 Task: Create a due date automation trigger when advanced on, on the tuesday after a card is due add dates starting today at 11:00 AM.
Action: Mouse moved to (1193, 97)
Screenshot: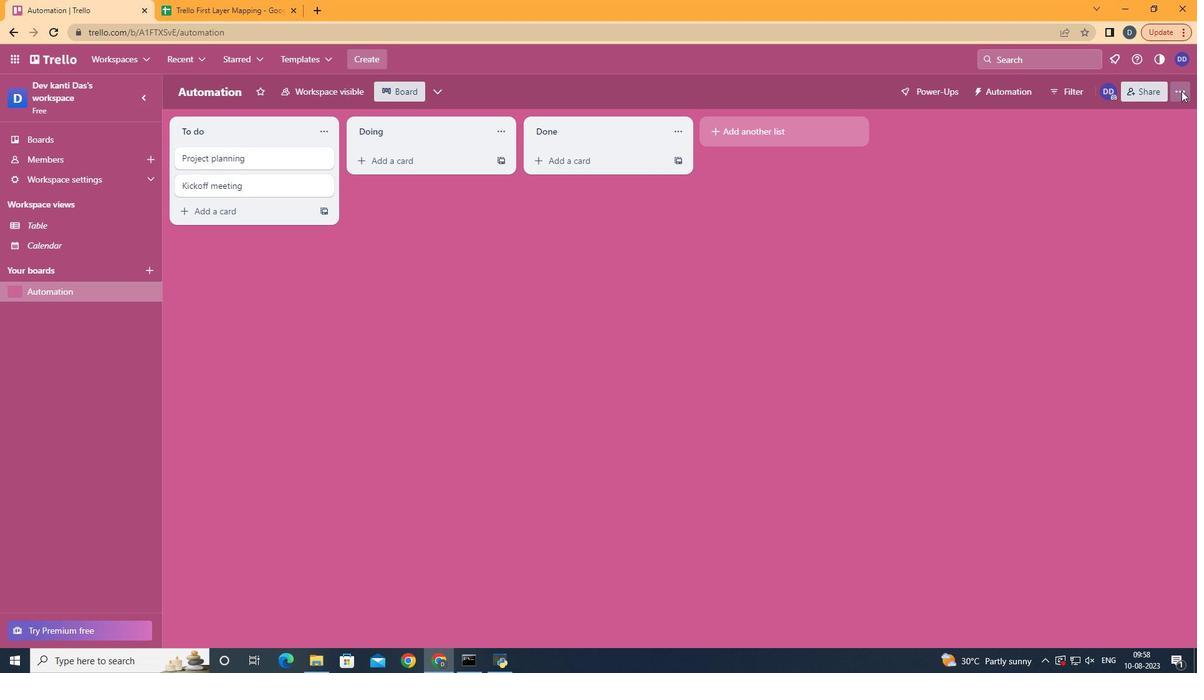 
Action: Mouse pressed left at (1193, 97)
Screenshot: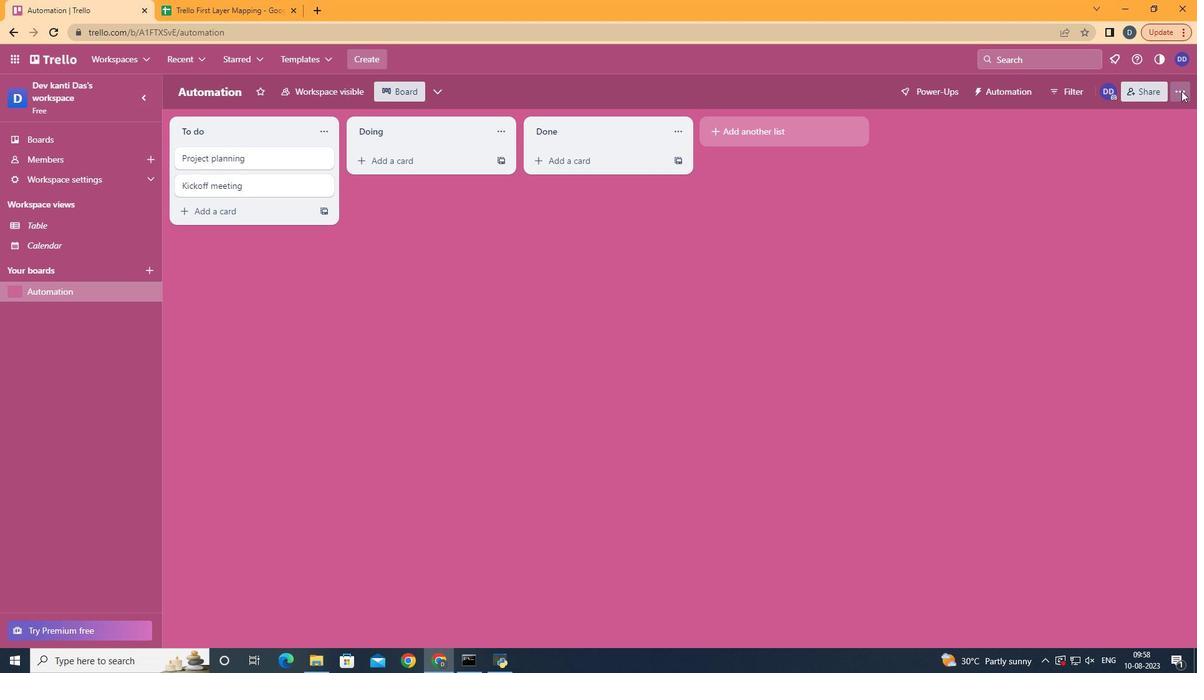 
Action: Mouse moved to (1088, 279)
Screenshot: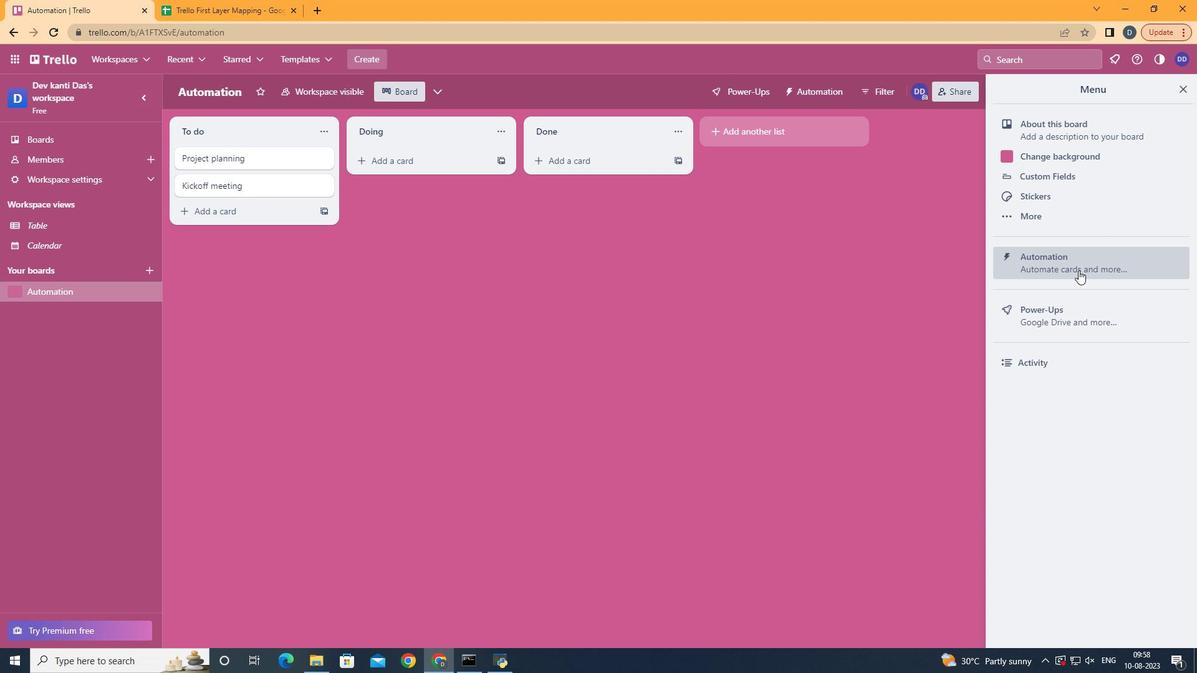 
Action: Mouse pressed left at (1088, 279)
Screenshot: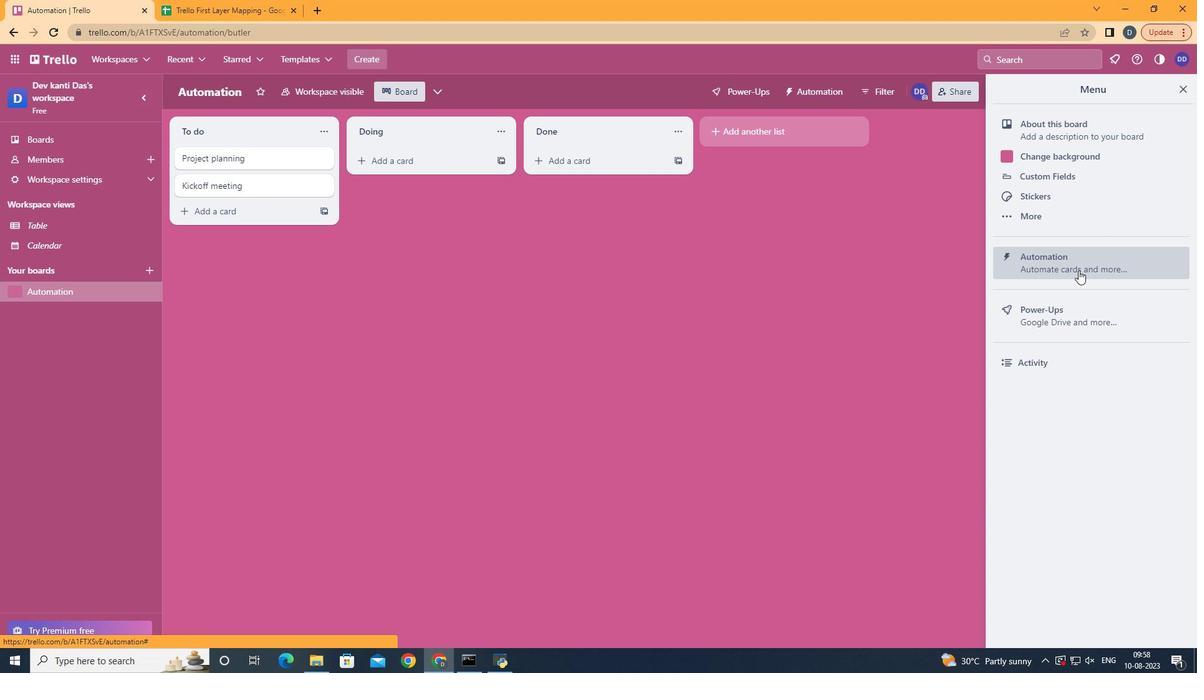 
Action: Mouse moved to (232, 259)
Screenshot: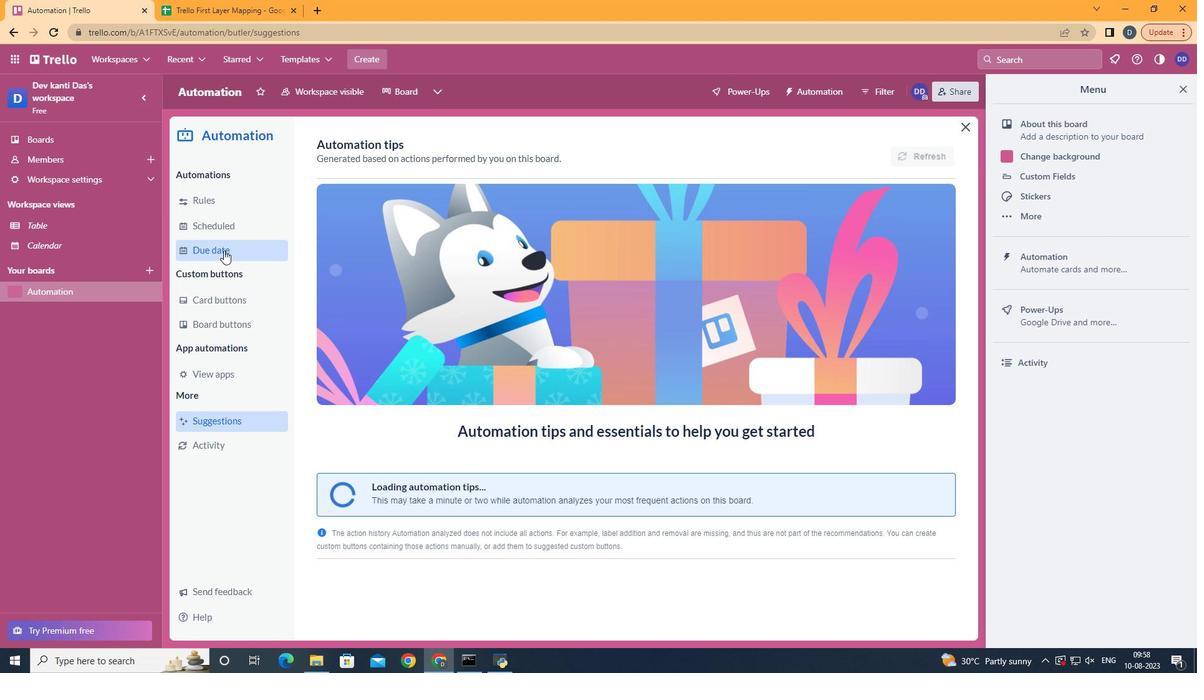 
Action: Mouse pressed left at (232, 259)
Screenshot: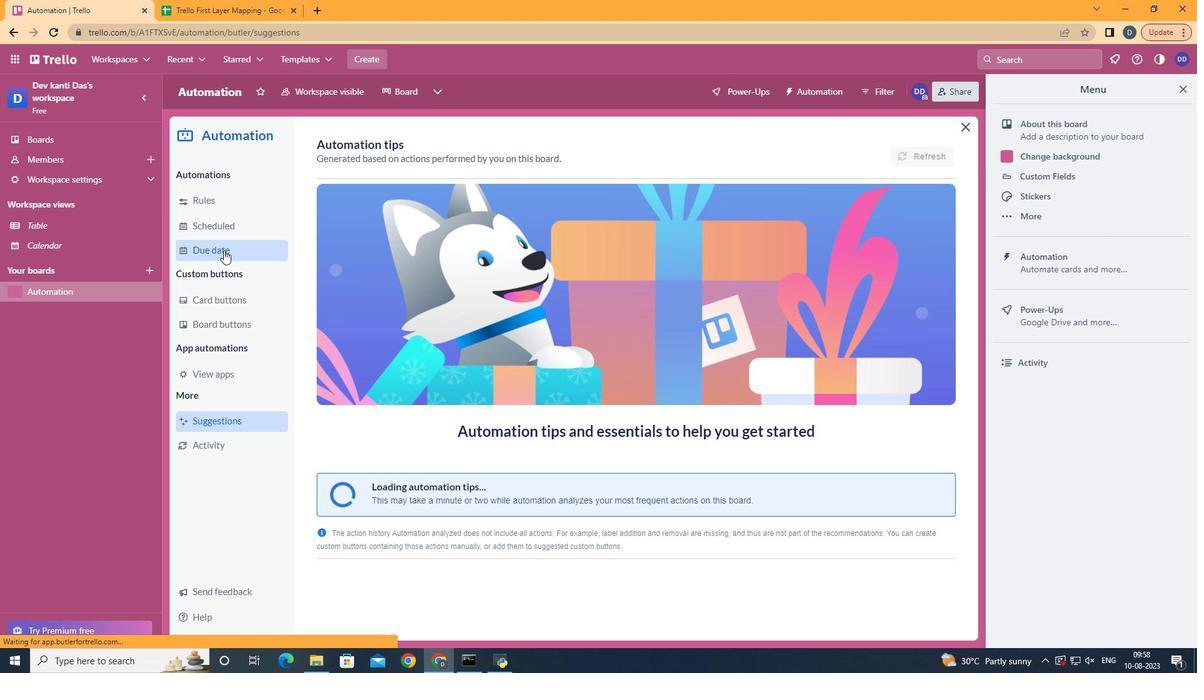 
Action: Mouse moved to (894, 157)
Screenshot: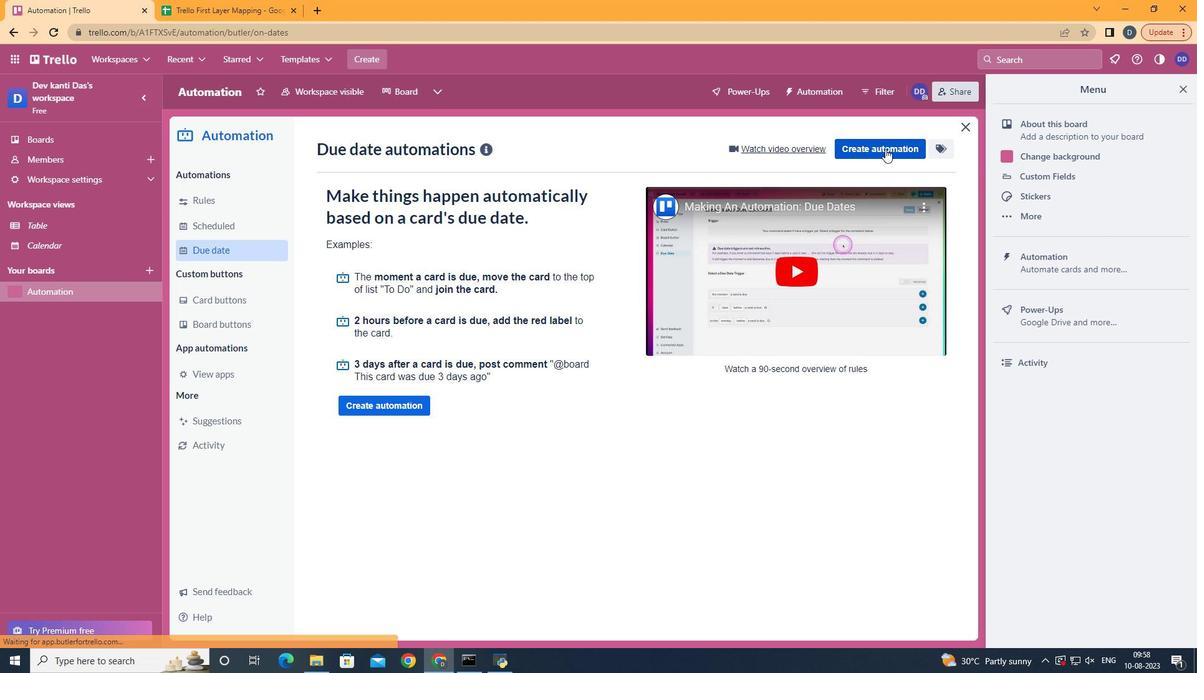 
Action: Mouse pressed left at (894, 157)
Screenshot: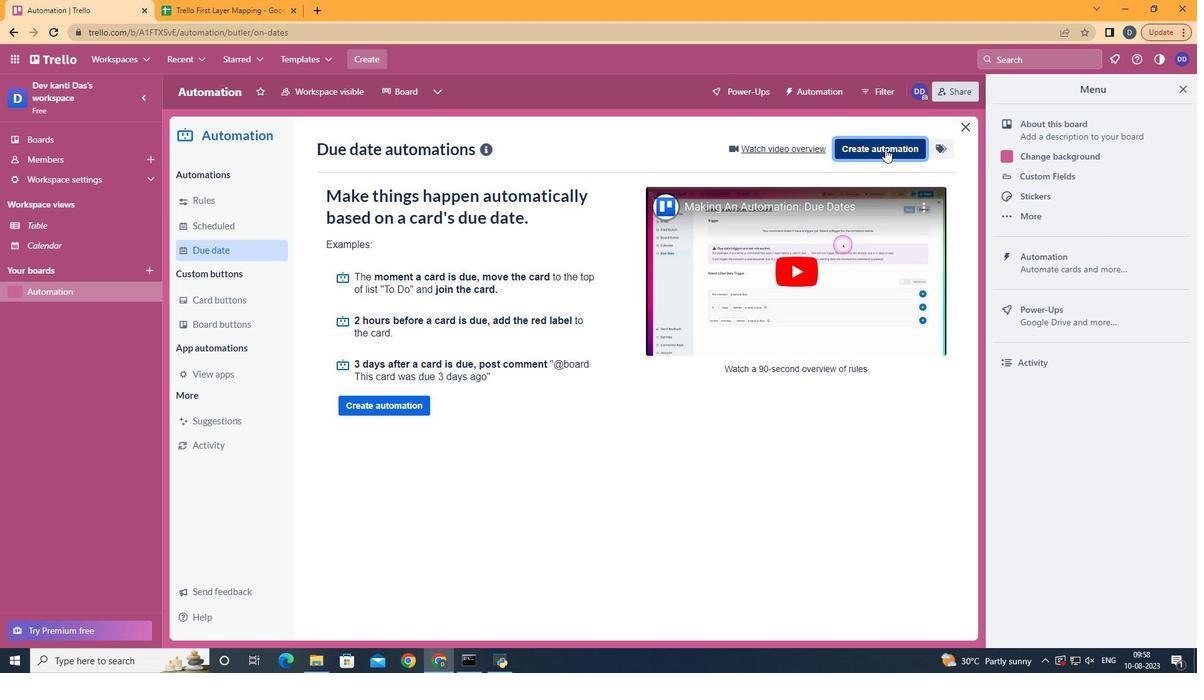 
Action: Mouse moved to (619, 284)
Screenshot: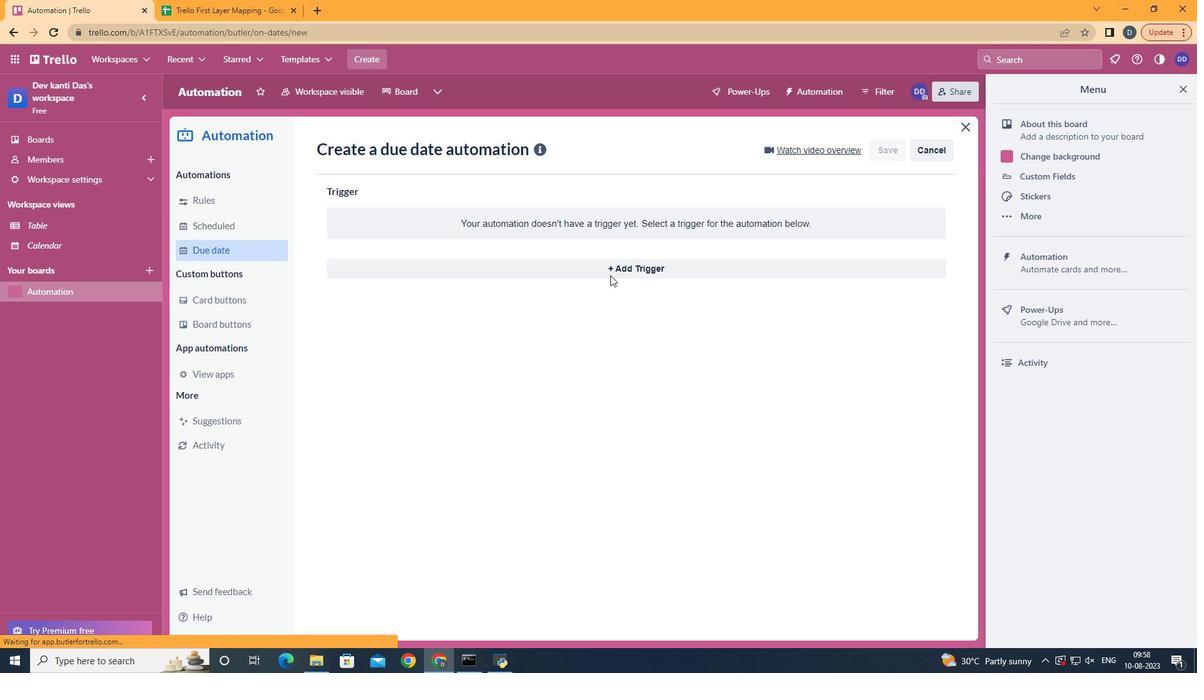 
Action: Mouse pressed left at (619, 284)
Screenshot: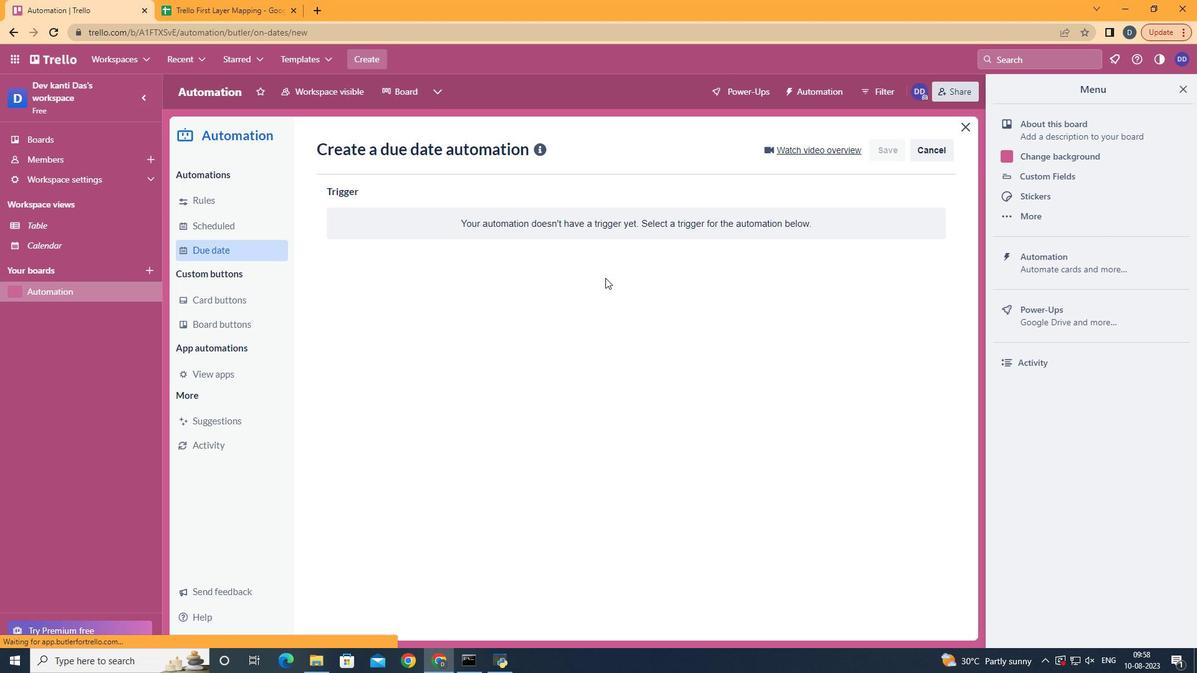 
Action: Mouse moved to (413, 361)
Screenshot: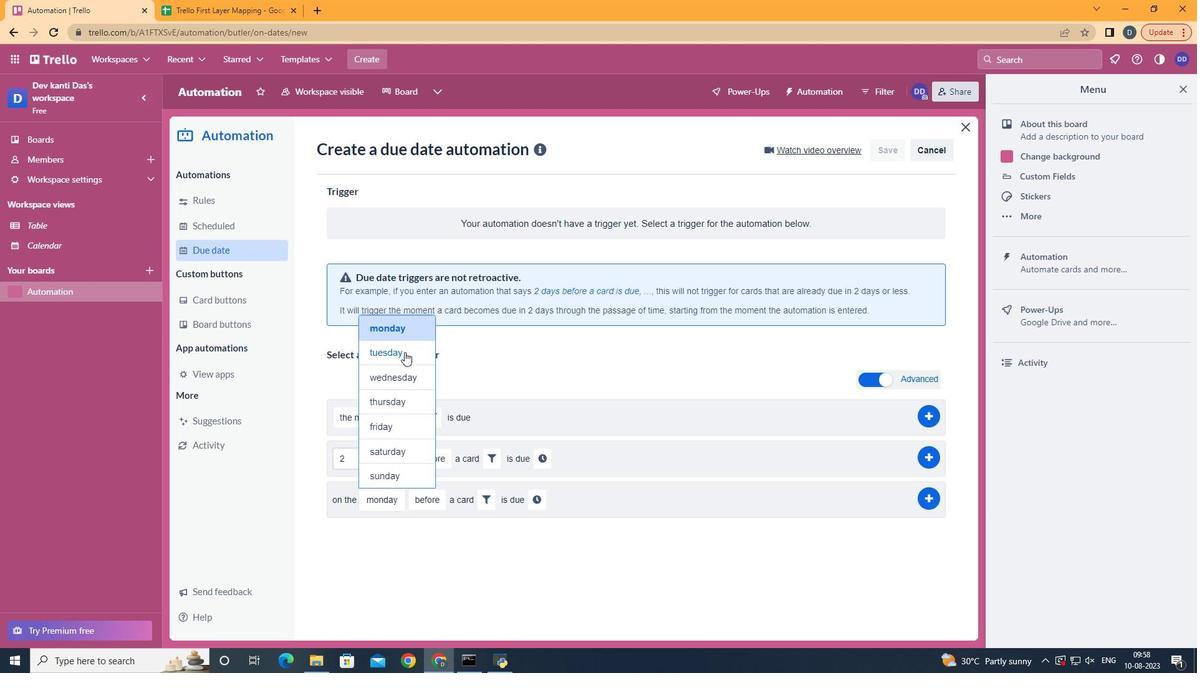 
Action: Mouse pressed left at (413, 361)
Screenshot: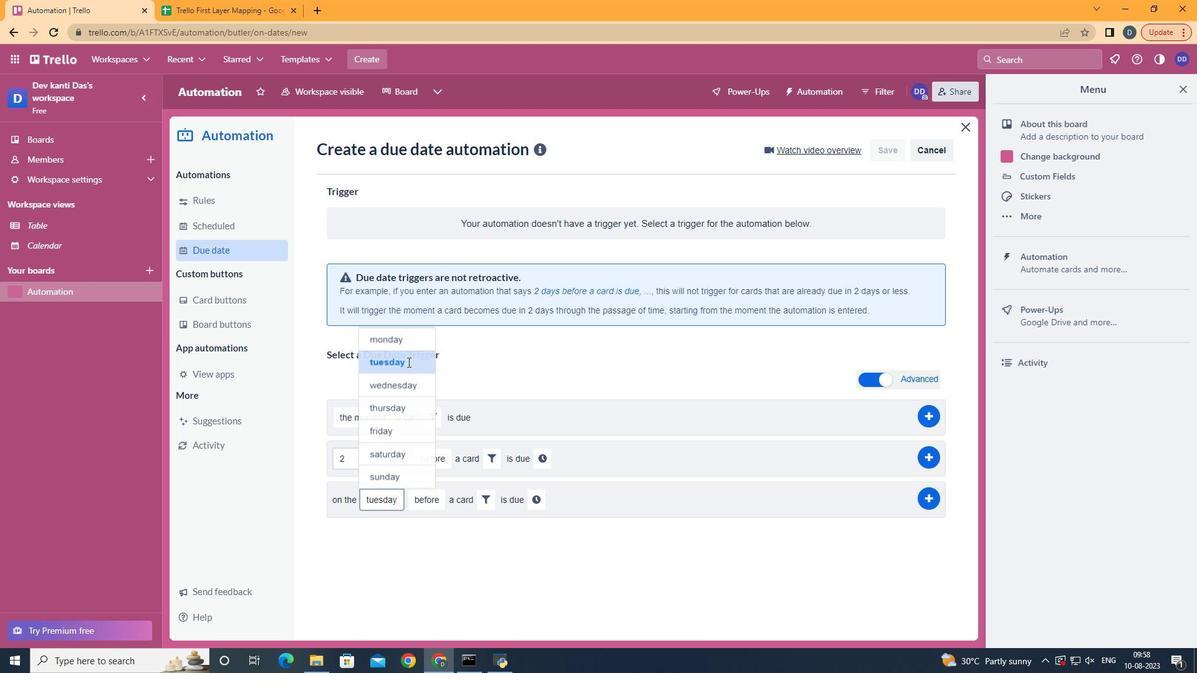 
Action: Mouse moved to (457, 558)
Screenshot: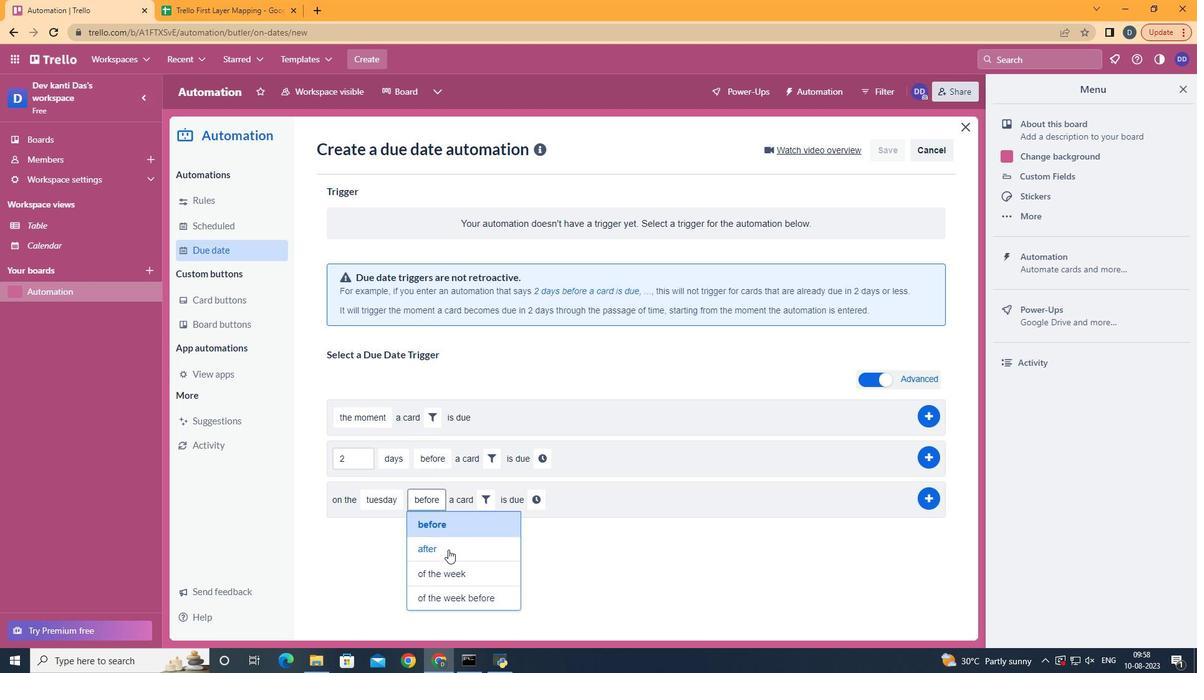 
Action: Mouse pressed left at (457, 558)
Screenshot: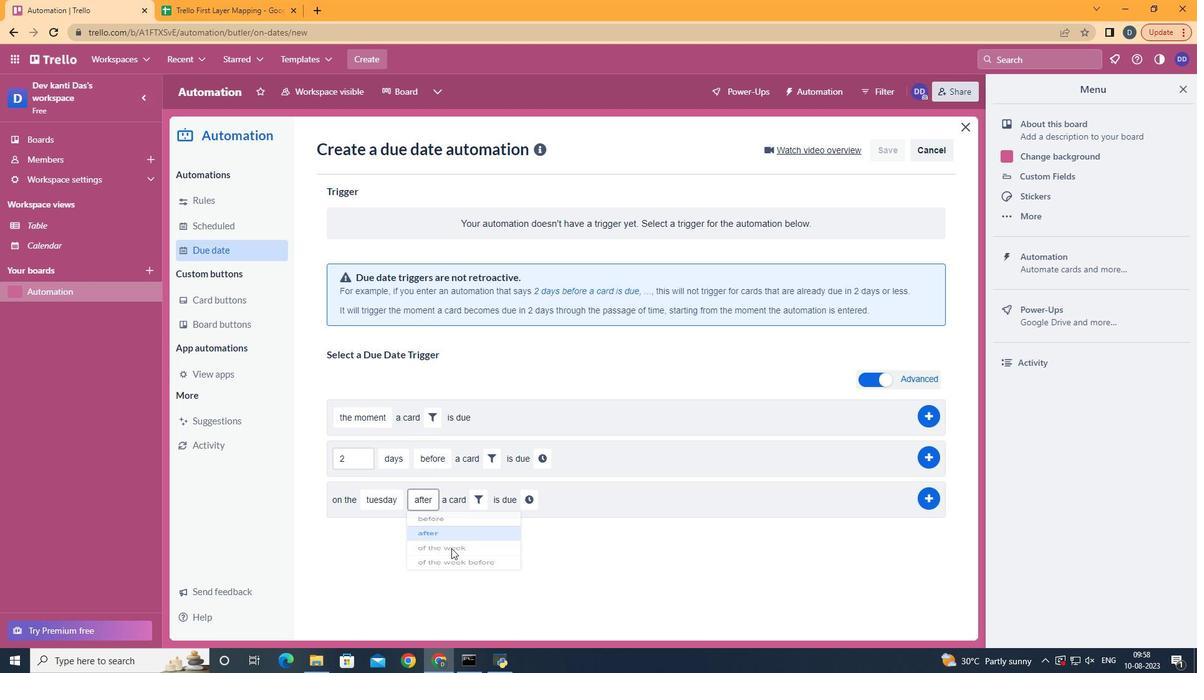 
Action: Mouse moved to (494, 510)
Screenshot: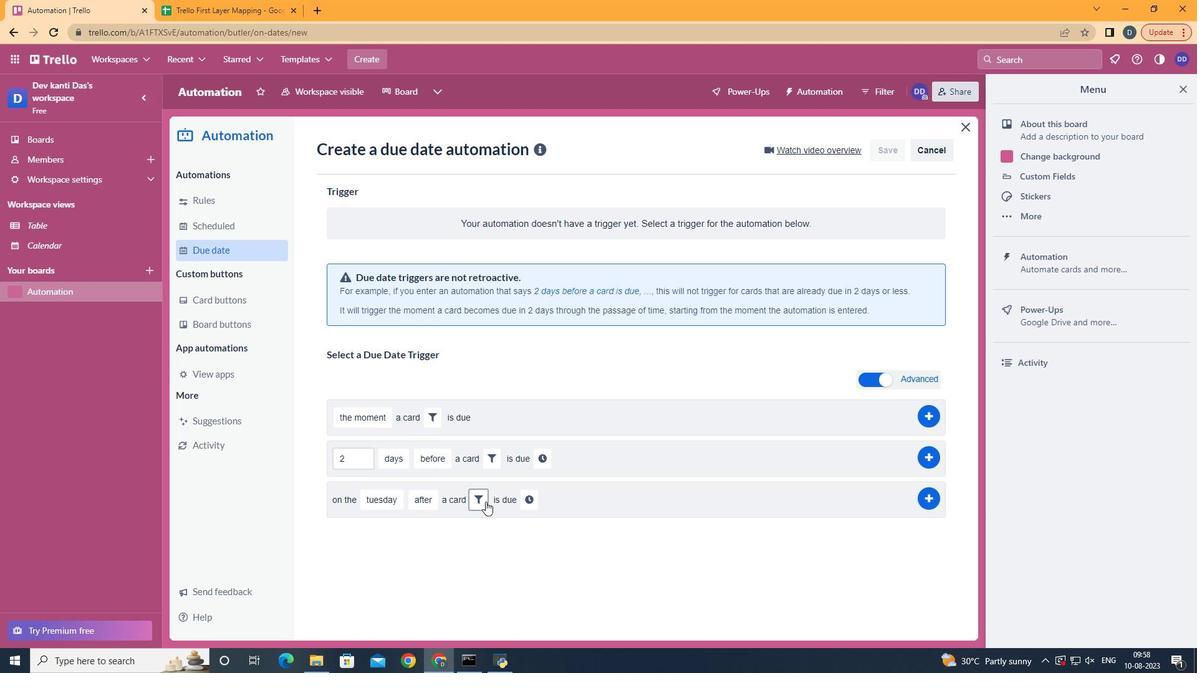 
Action: Mouse pressed left at (494, 510)
Screenshot: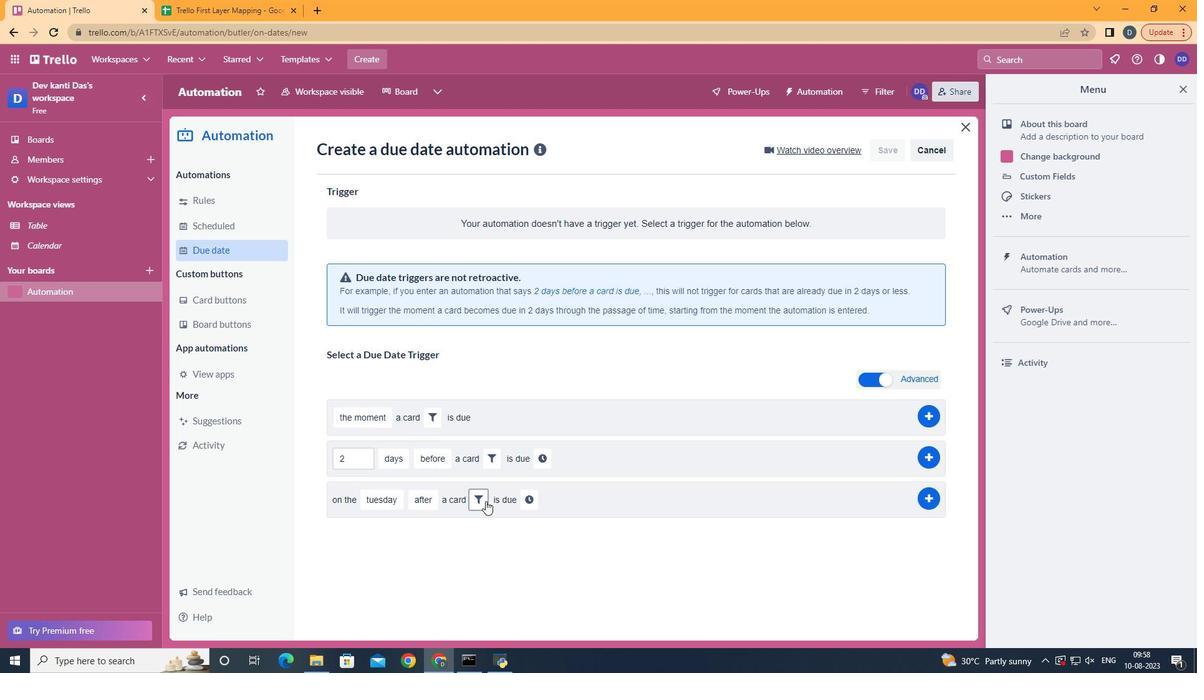 
Action: Mouse moved to (559, 544)
Screenshot: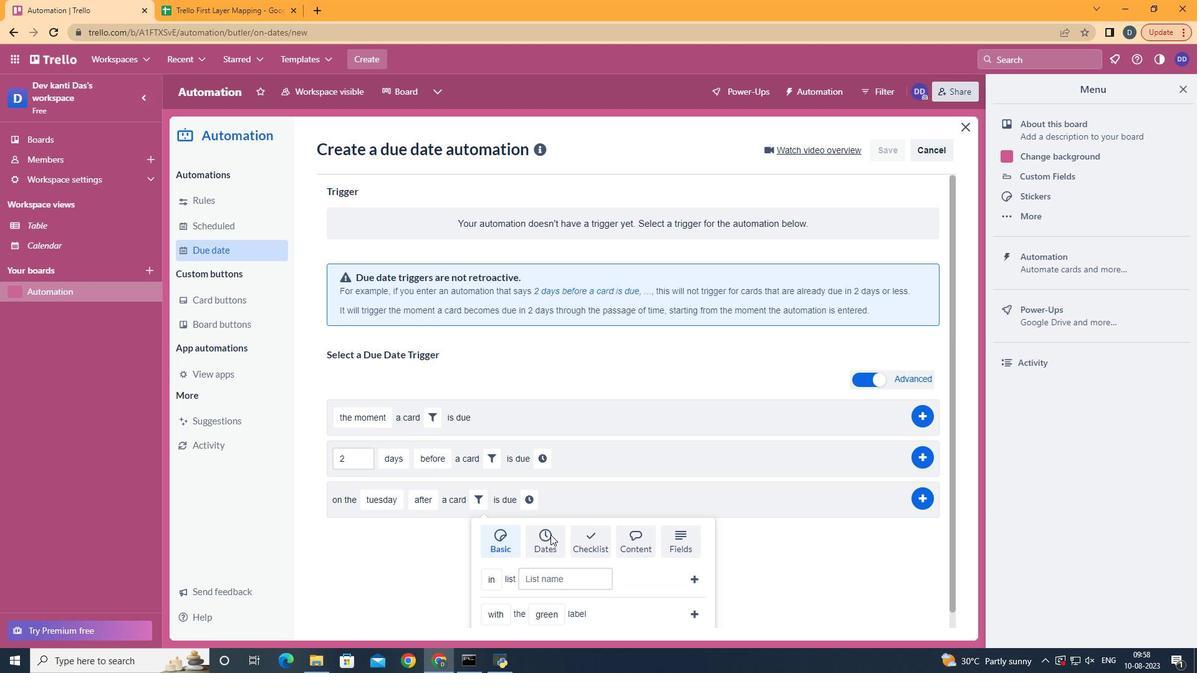 
Action: Mouse pressed left at (559, 544)
Screenshot: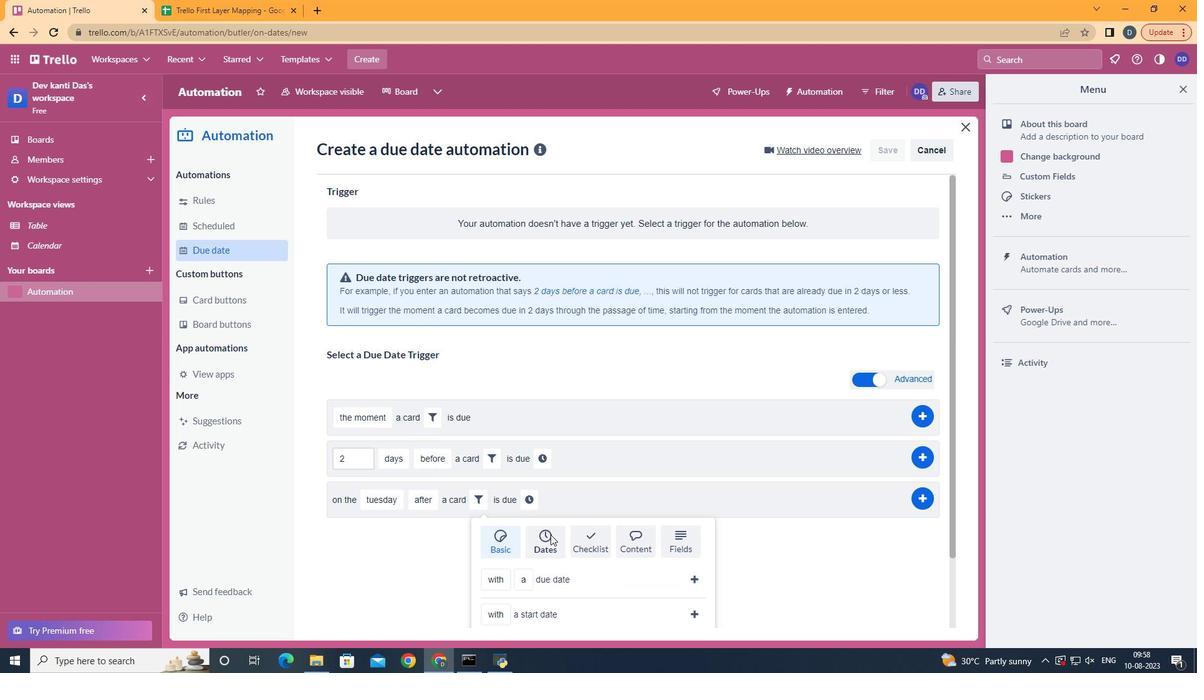 
Action: Mouse scrolled (559, 543) with delta (0, 0)
Screenshot: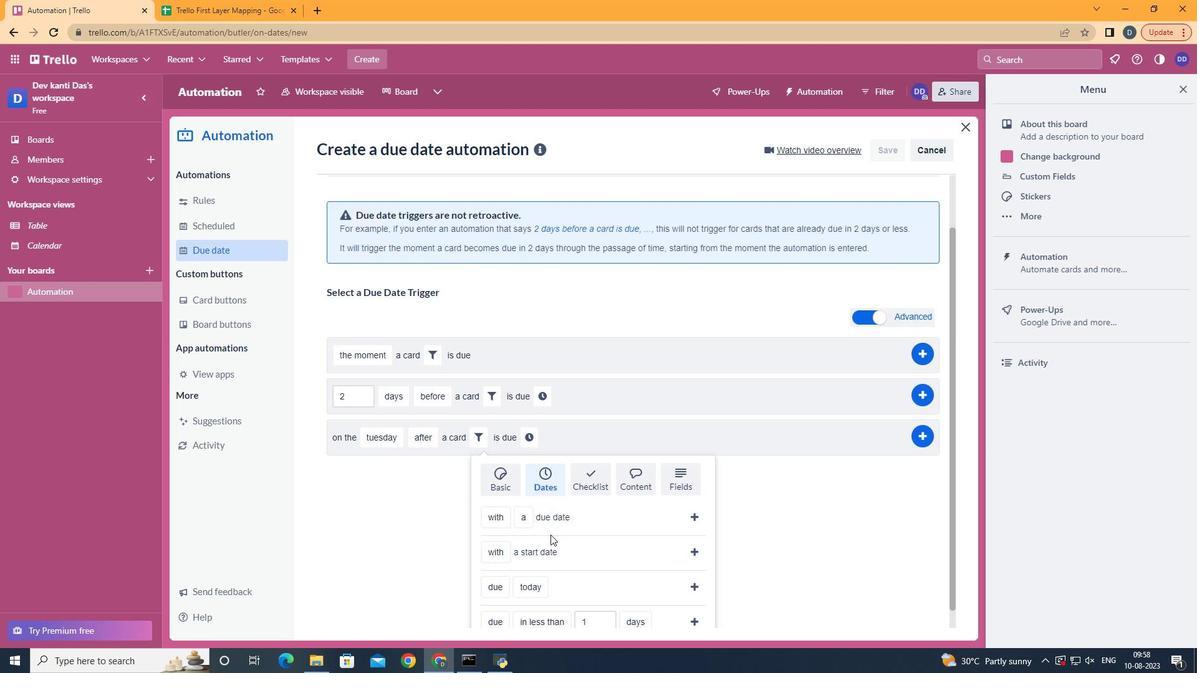 
Action: Mouse scrolled (559, 543) with delta (0, 0)
Screenshot: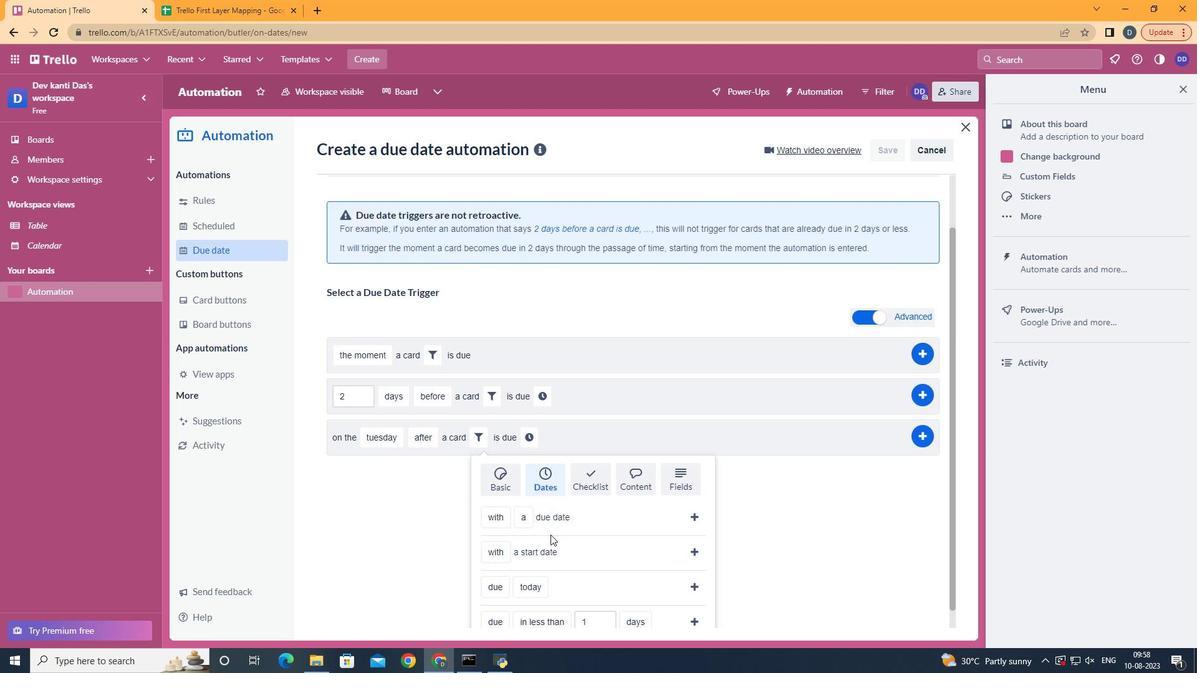 
Action: Mouse scrolled (559, 543) with delta (0, 0)
Screenshot: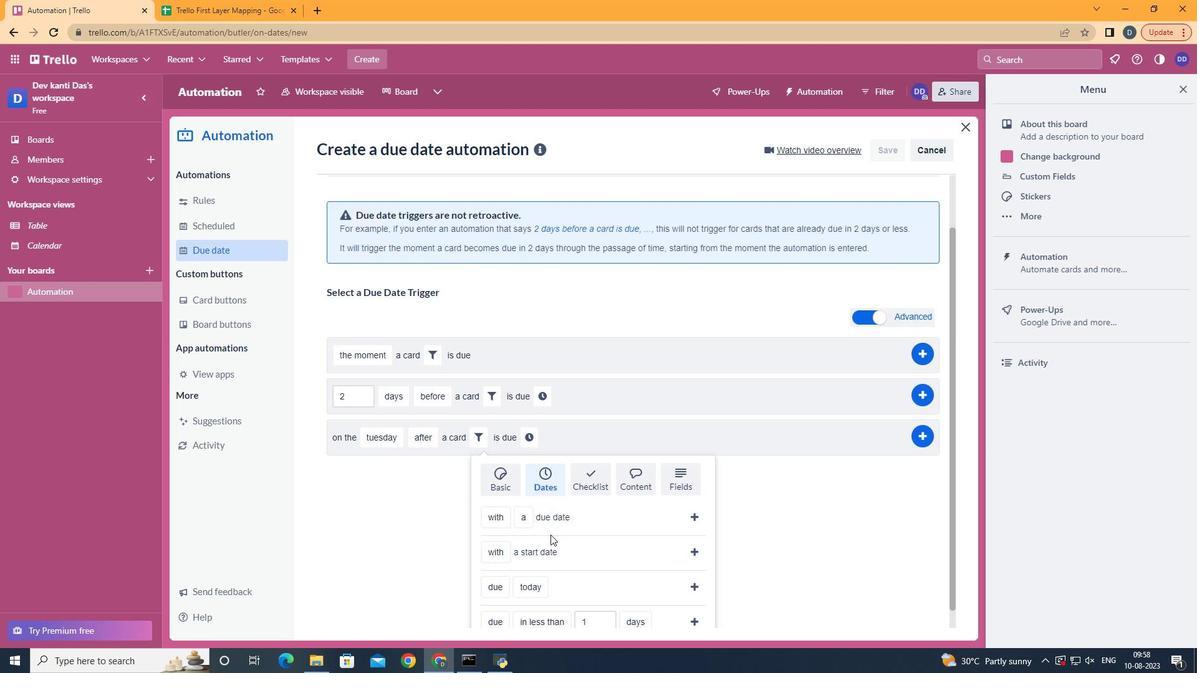 
Action: Mouse scrolled (559, 543) with delta (0, 0)
Screenshot: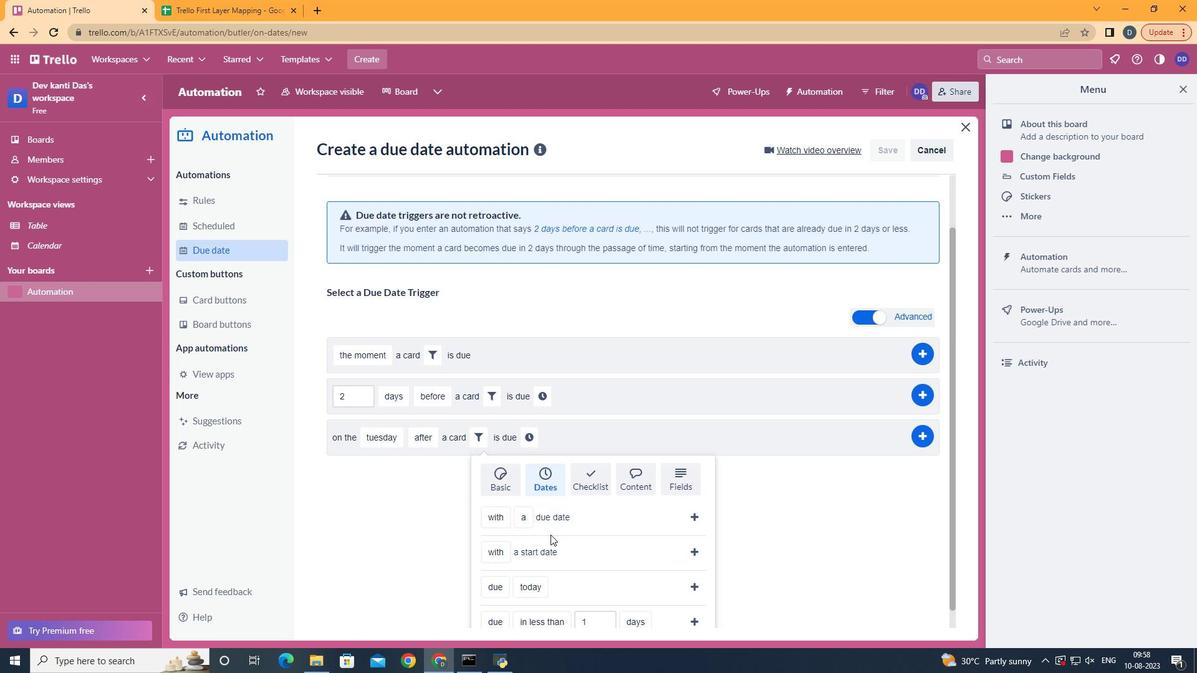 
Action: Mouse moved to (525, 524)
Screenshot: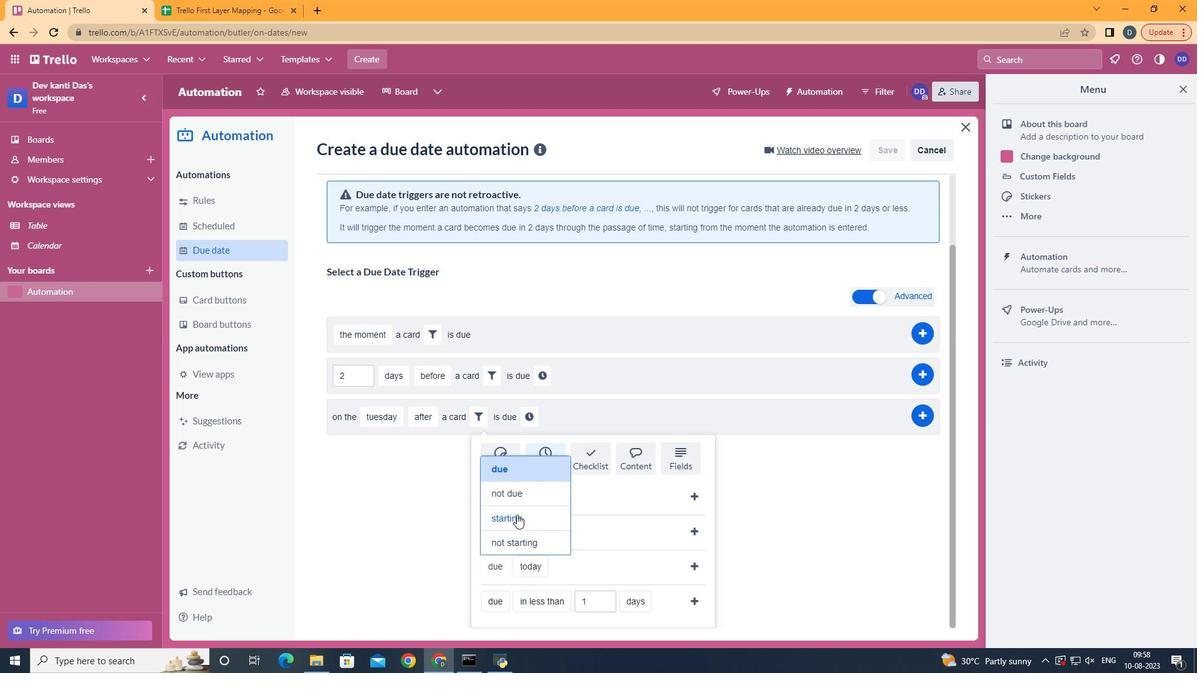 
Action: Mouse pressed left at (525, 524)
Screenshot: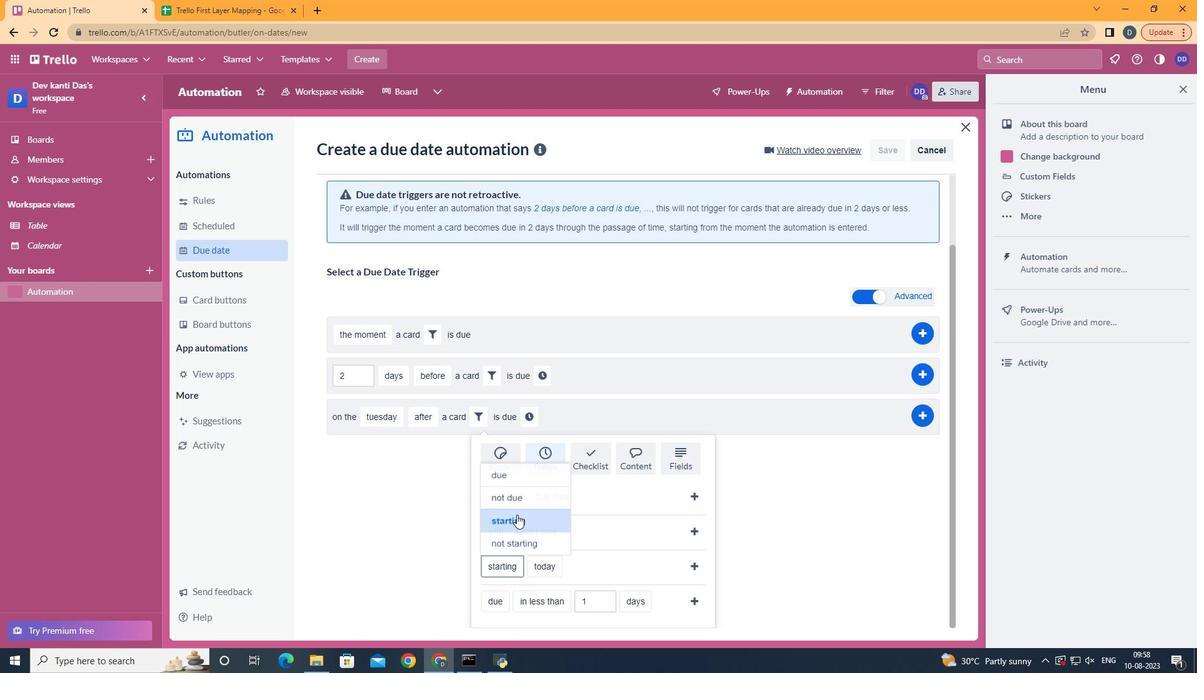 
Action: Mouse moved to (583, 427)
Screenshot: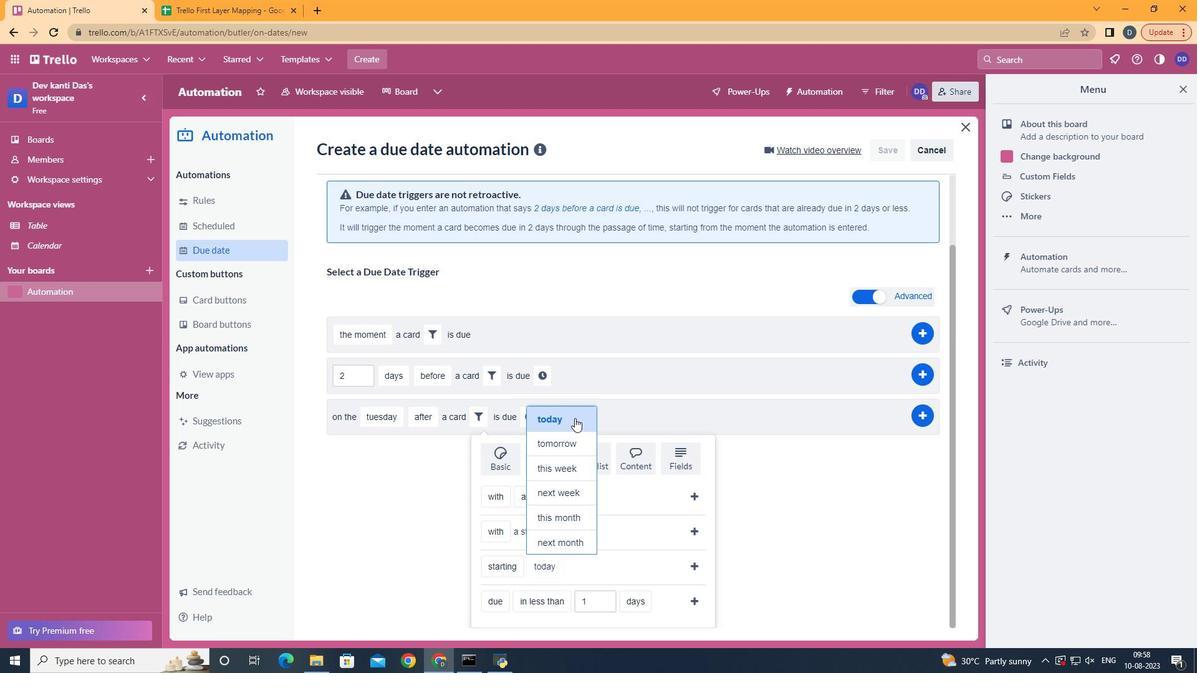 
Action: Mouse pressed left at (583, 427)
Screenshot: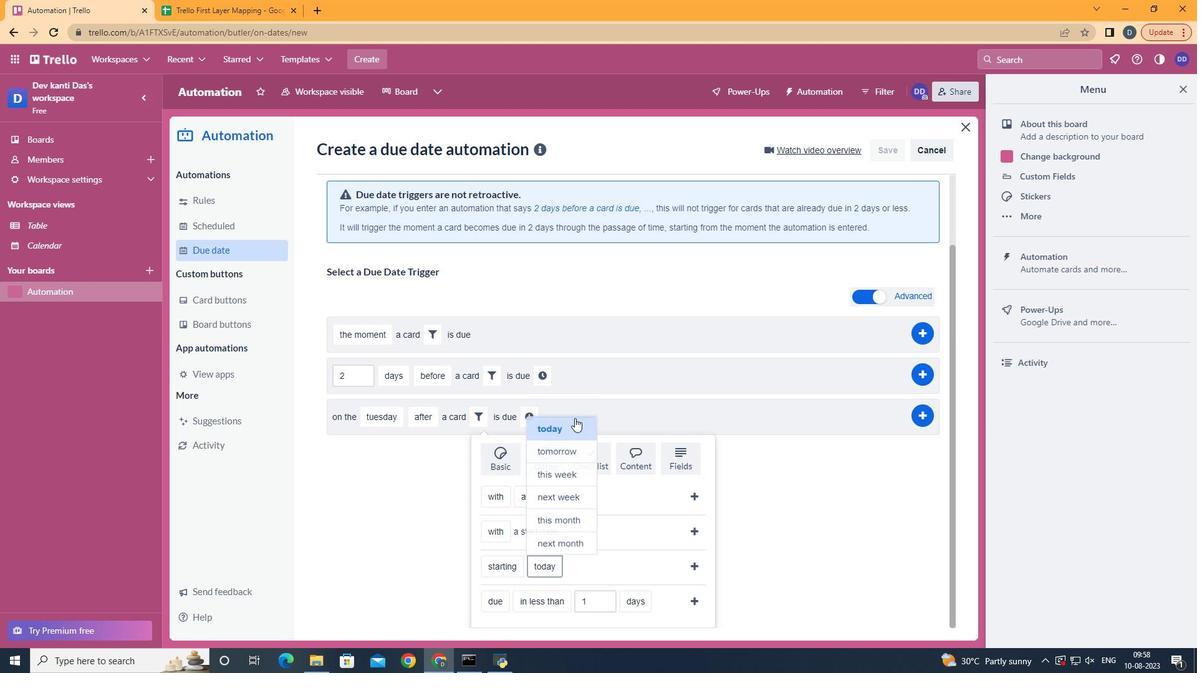 
Action: Mouse moved to (706, 568)
Screenshot: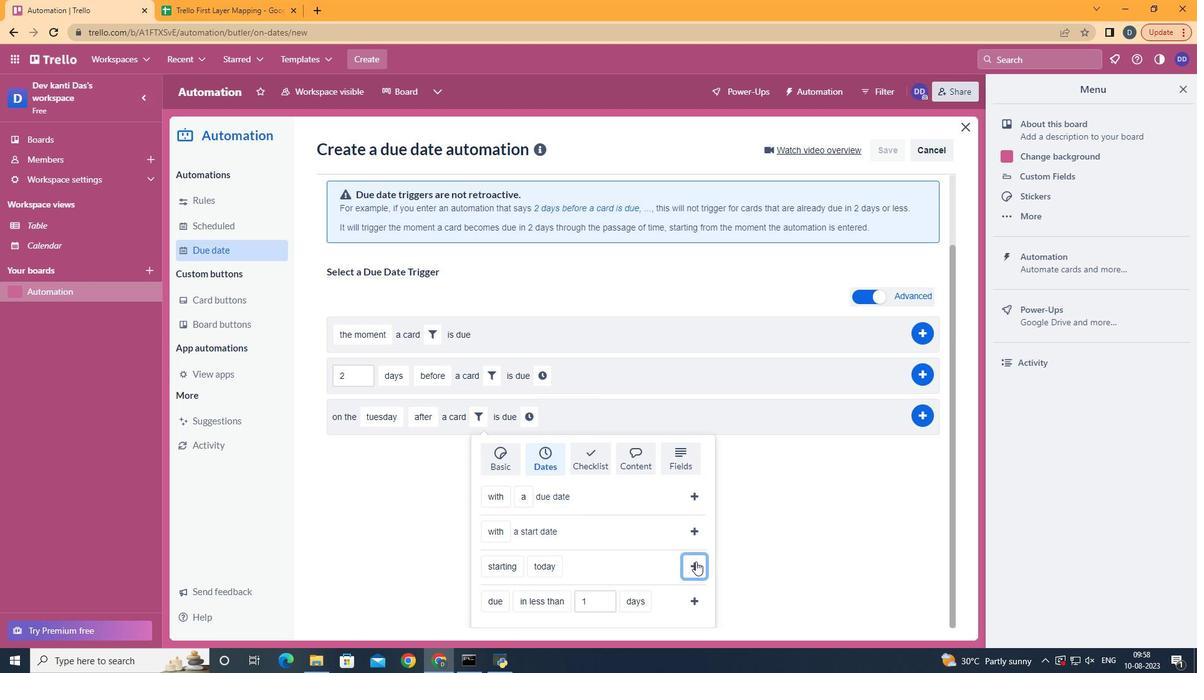 
Action: Mouse pressed left at (706, 568)
Screenshot: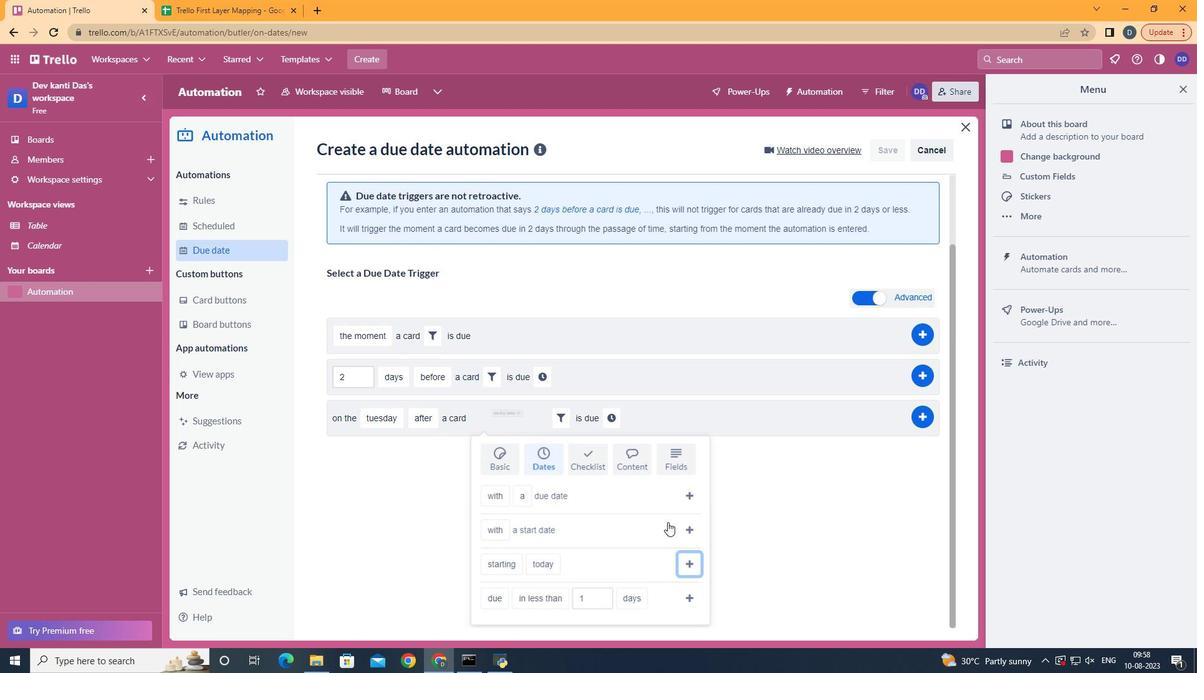
Action: Mouse moved to (623, 508)
Screenshot: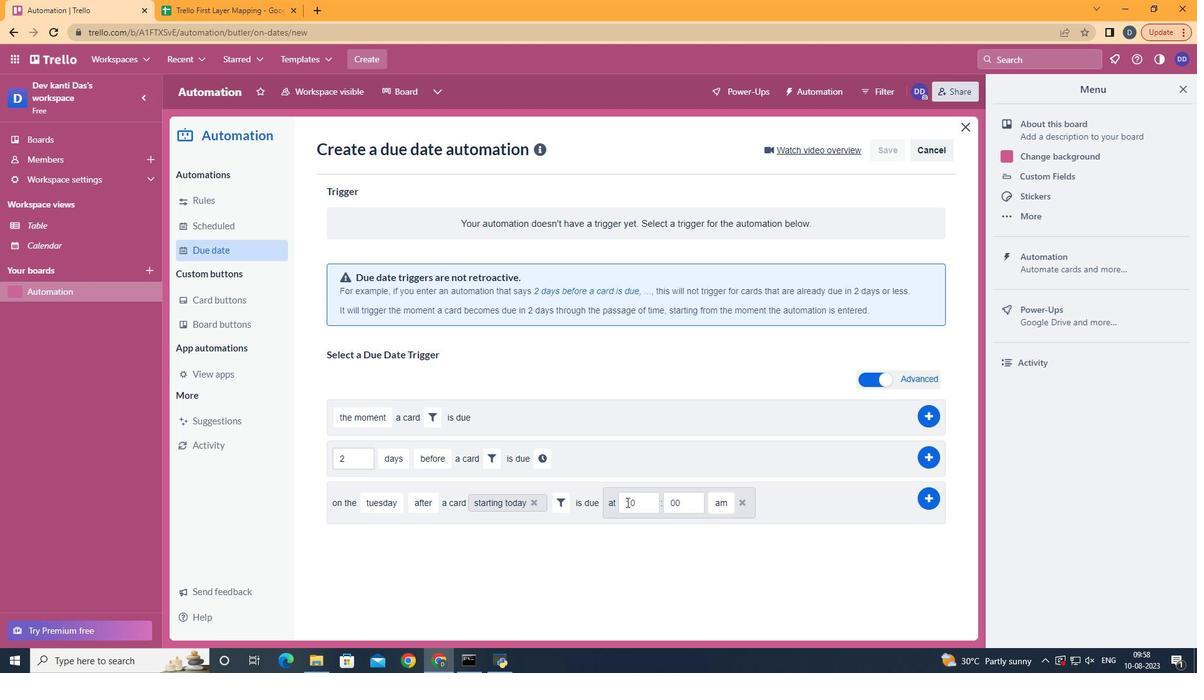
Action: Mouse pressed left at (623, 508)
Screenshot: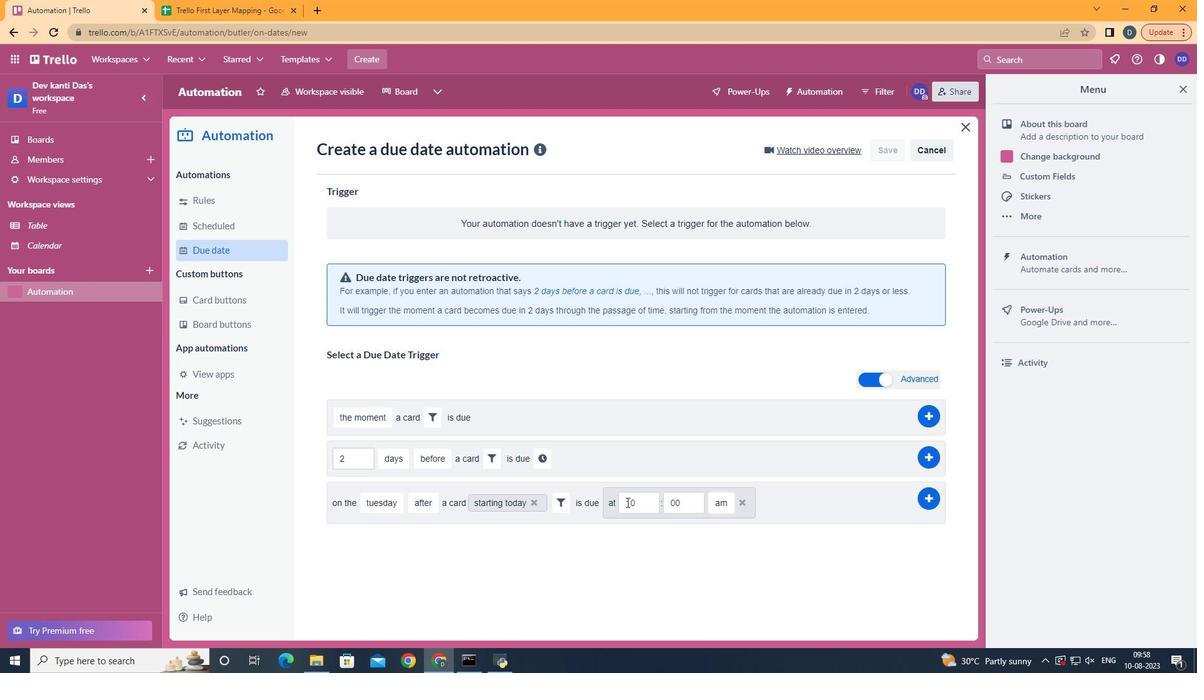 
Action: Mouse moved to (648, 513)
Screenshot: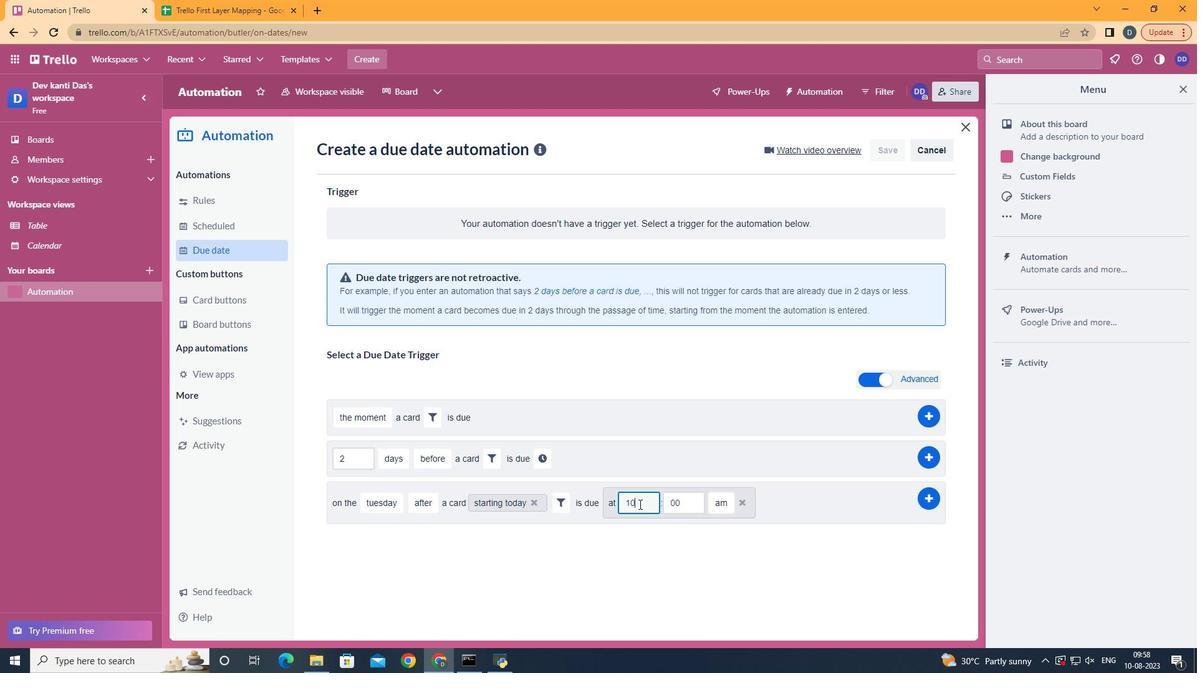 
Action: Mouse pressed left at (646, 513)
Screenshot: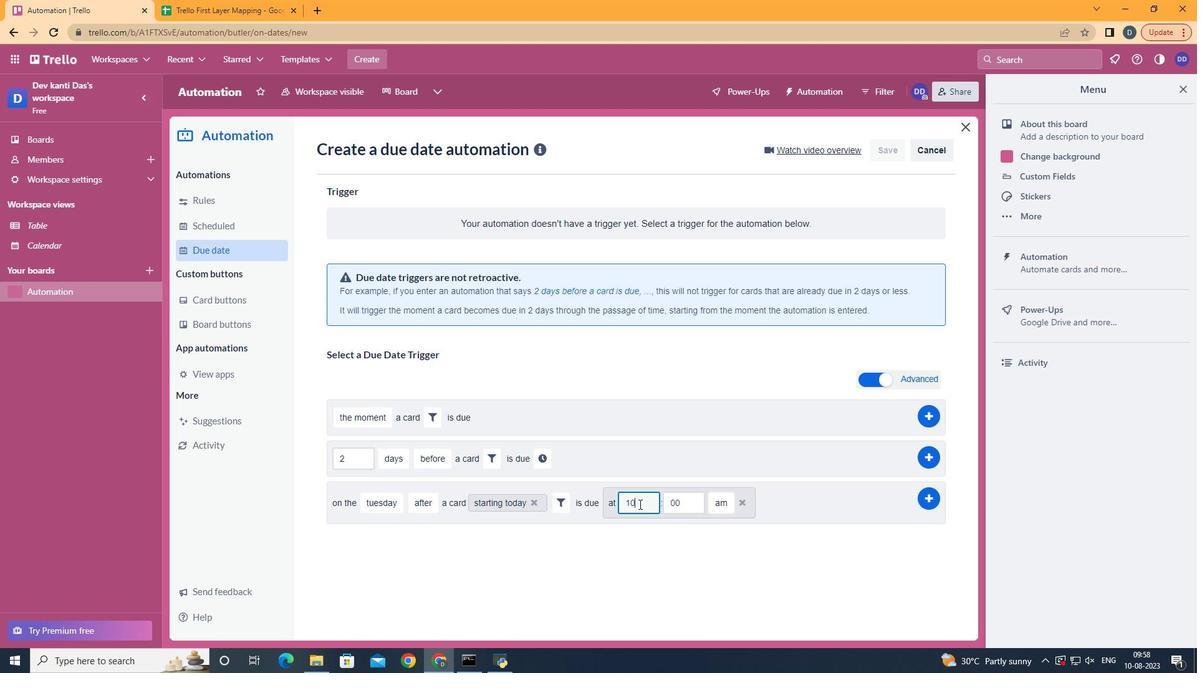 
Action: Key pressed <Key.backspace>1
Screenshot: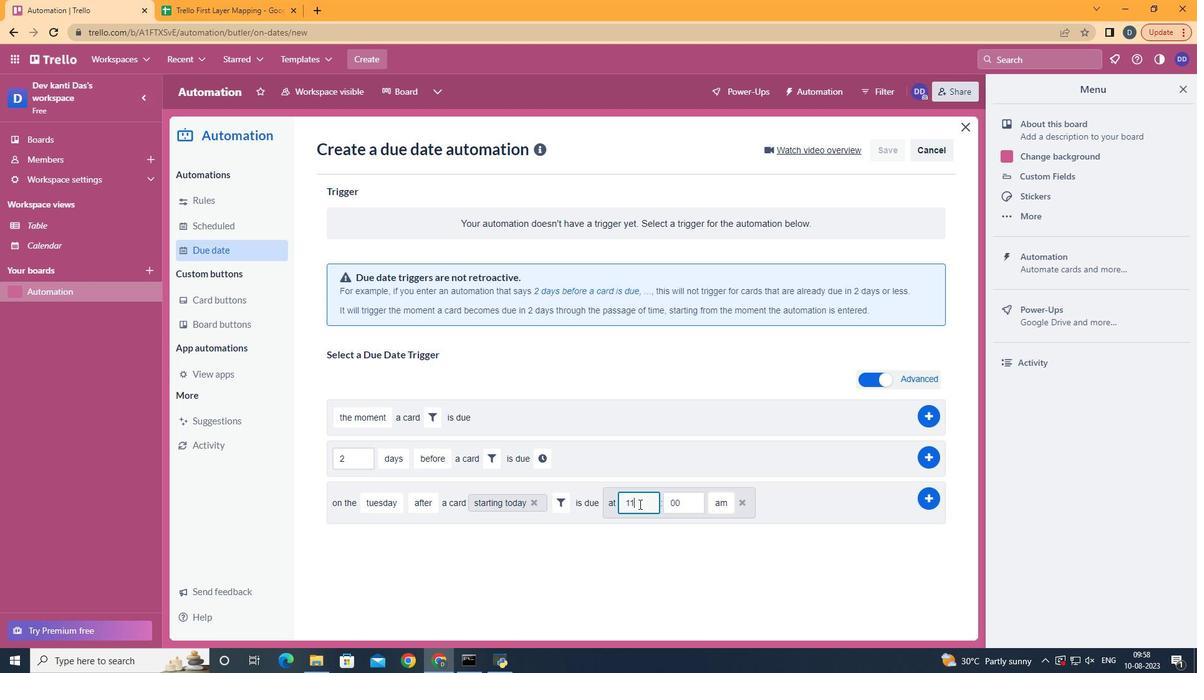 
Action: Mouse moved to (930, 501)
Screenshot: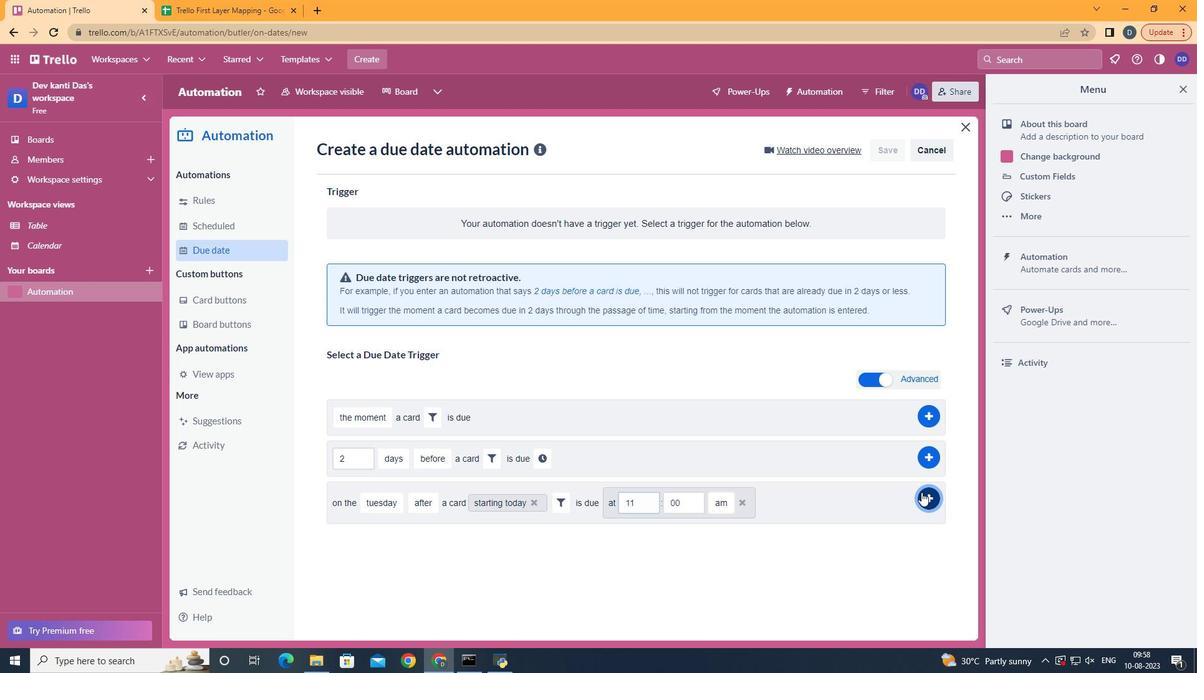 
Action: Mouse pressed left at (930, 501)
Screenshot: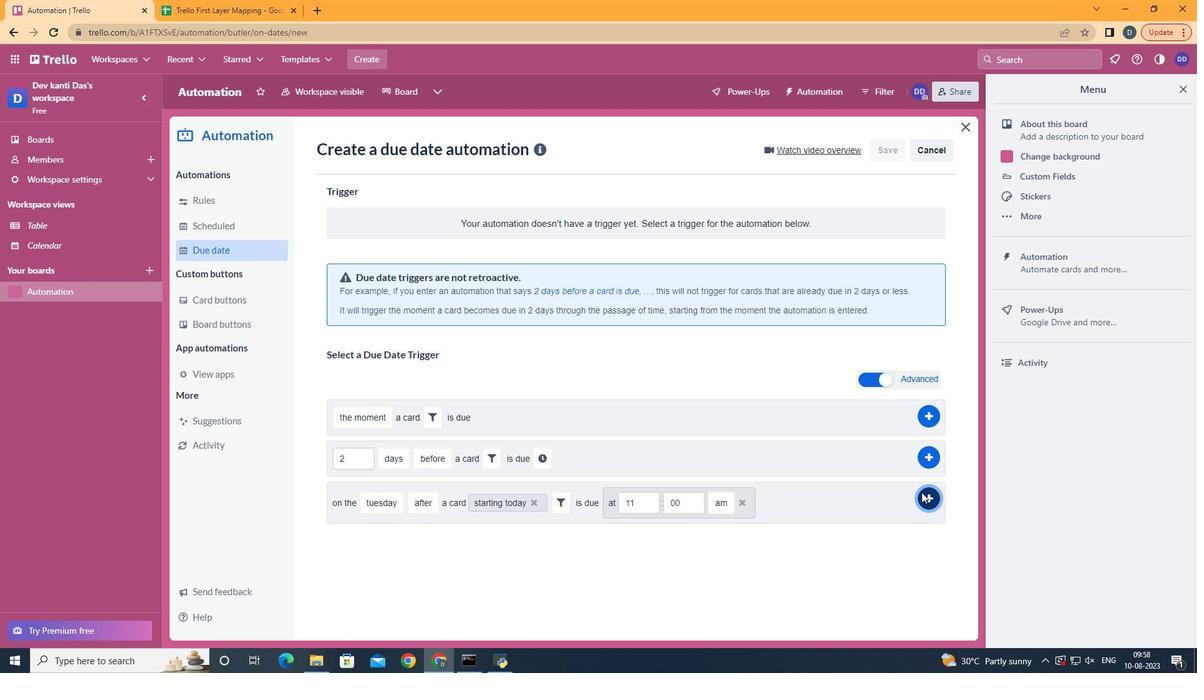 
Action: Mouse moved to (676, 270)
Screenshot: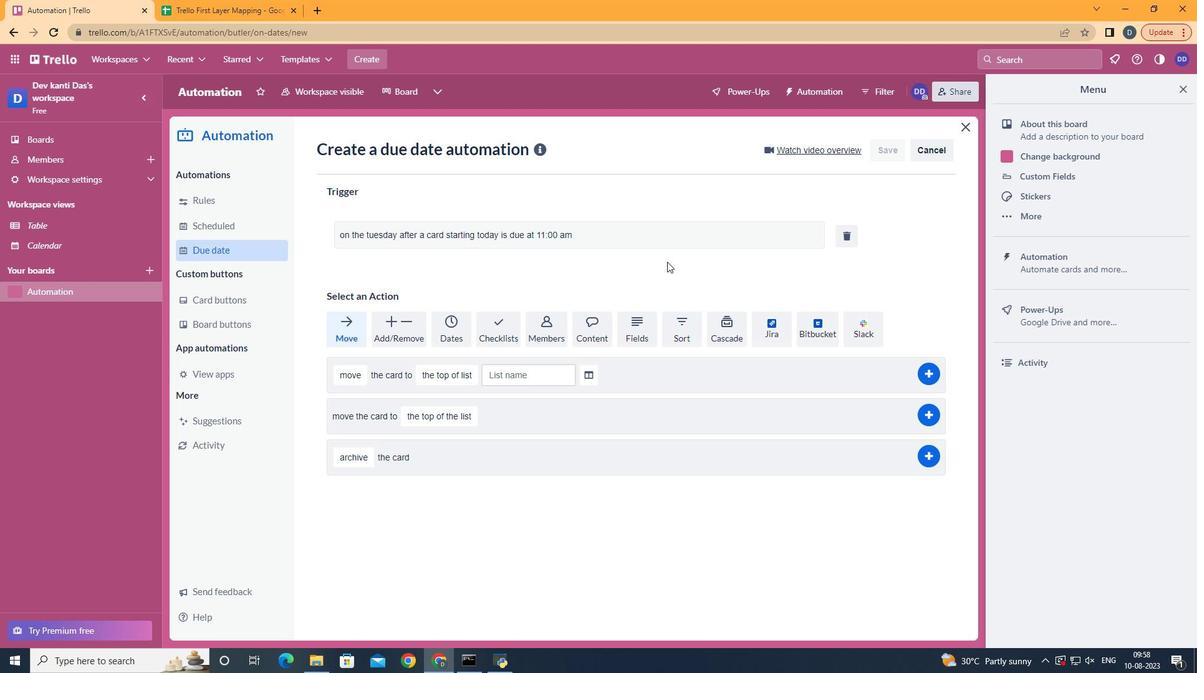 
